 Task: Open a blank sheet, save the file as loyalty.epub Insert a table '2 by 3' In first column, add headers, 'Movie, Genre'. Under first header add  Inception, The Avengers. Under second header add  Thriller, Action. Change table style to  Green
Action: Mouse moved to (242, 129)
Screenshot: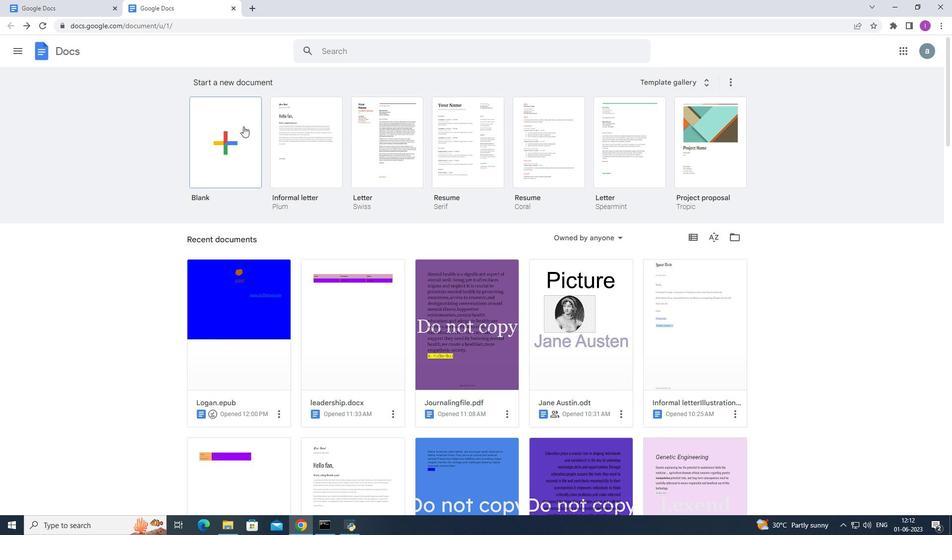 
Action: Mouse pressed left at (242, 129)
Screenshot: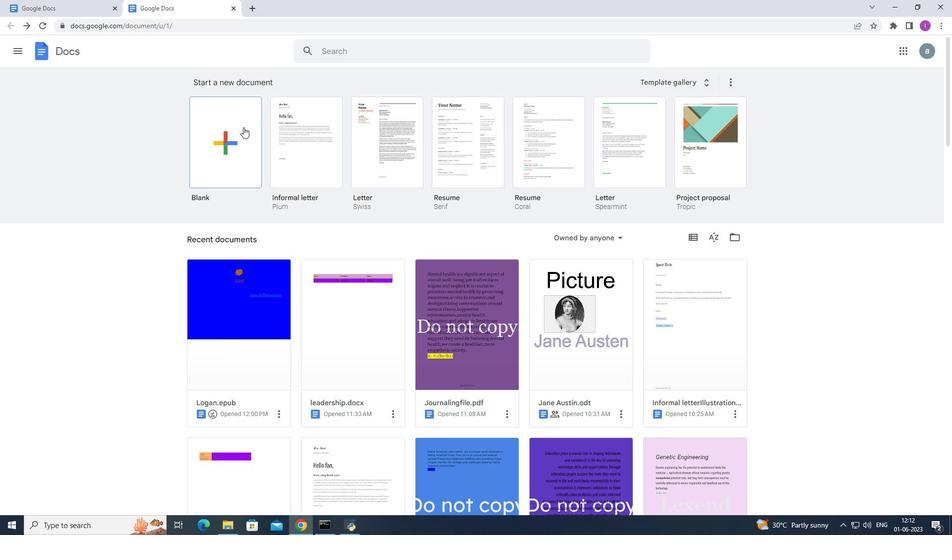 
Action: Mouse moved to (110, 46)
Screenshot: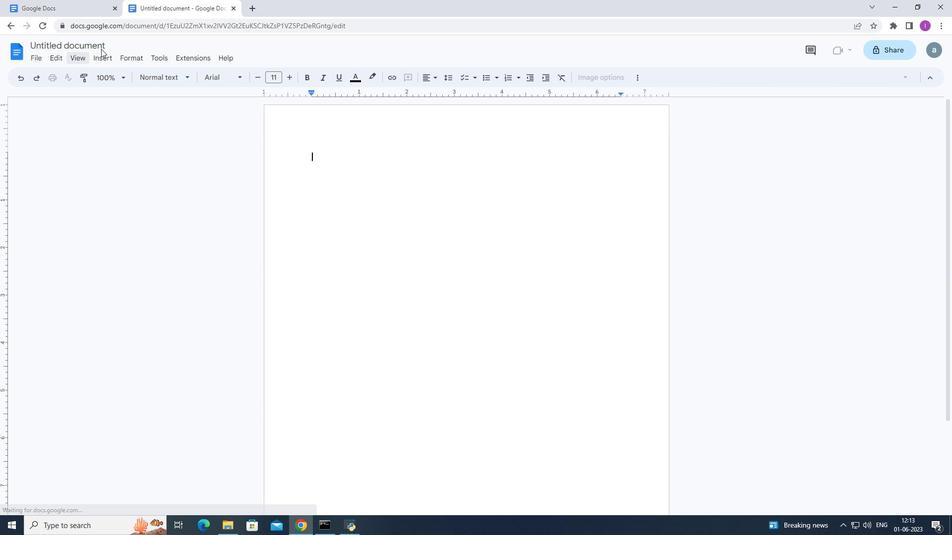 
Action: Mouse pressed left at (110, 46)
Screenshot: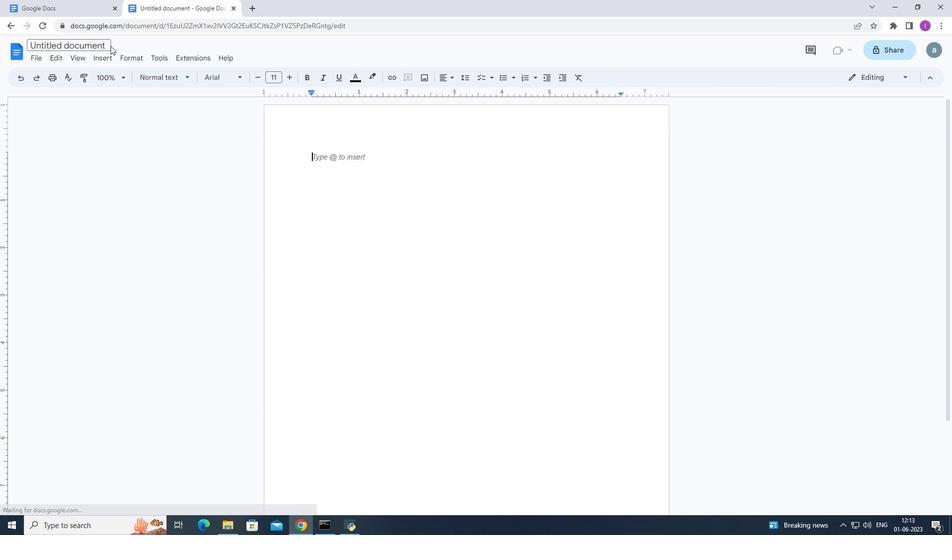 
Action: Mouse moved to (488, 98)
Screenshot: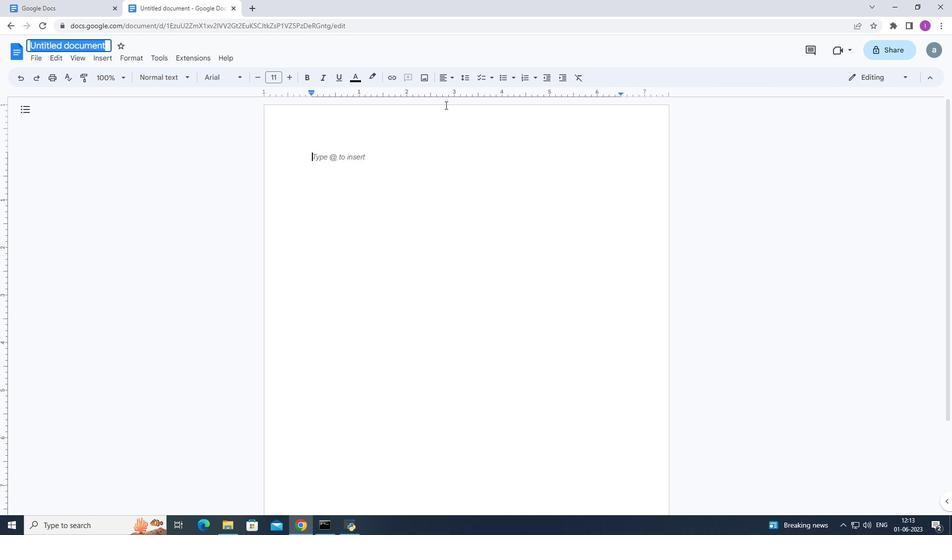 
Action: Key pressed loyalyt<Key.backspace><Key.backspace>ty.epub
Screenshot: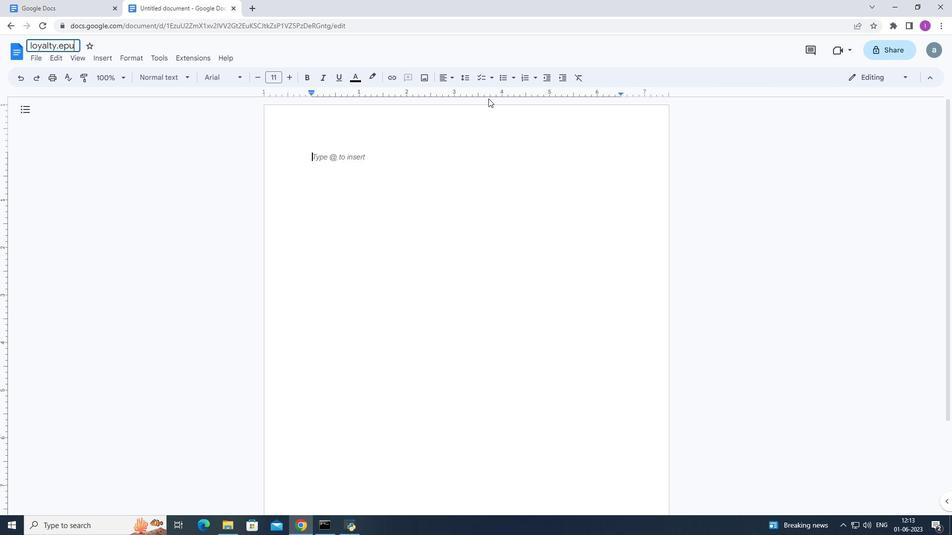 
Action: Mouse moved to (453, 297)
Screenshot: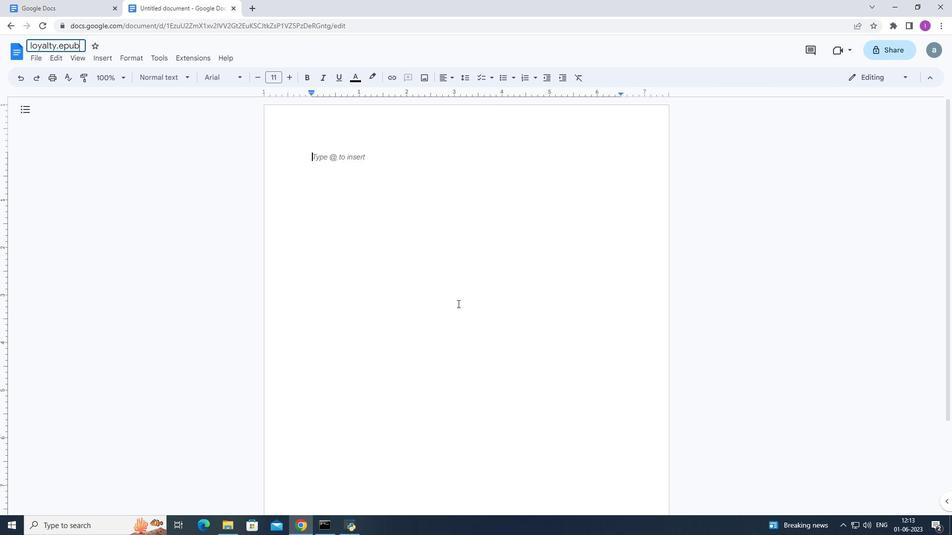 
Action: Mouse pressed left at (453, 297)
Screenshot: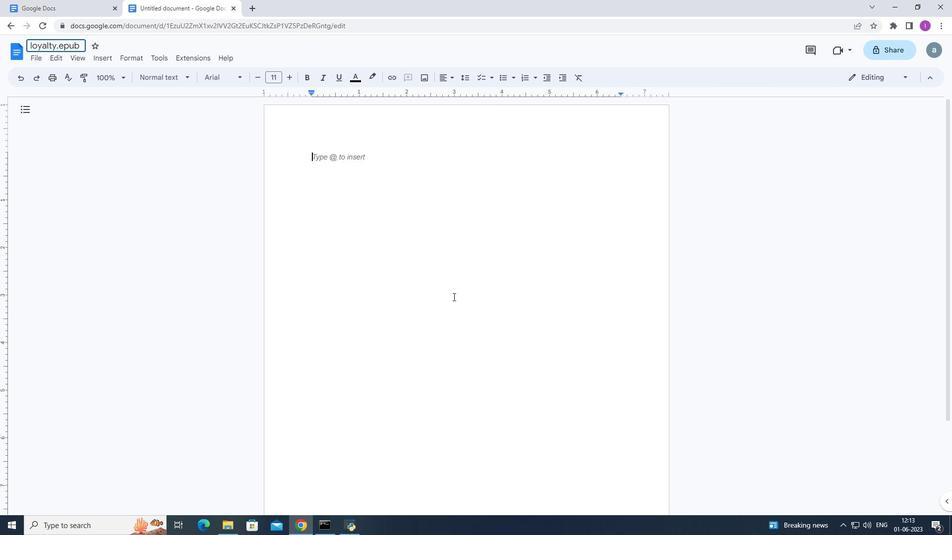 
Action: Mouse moved to (104, 62)
Screenshot: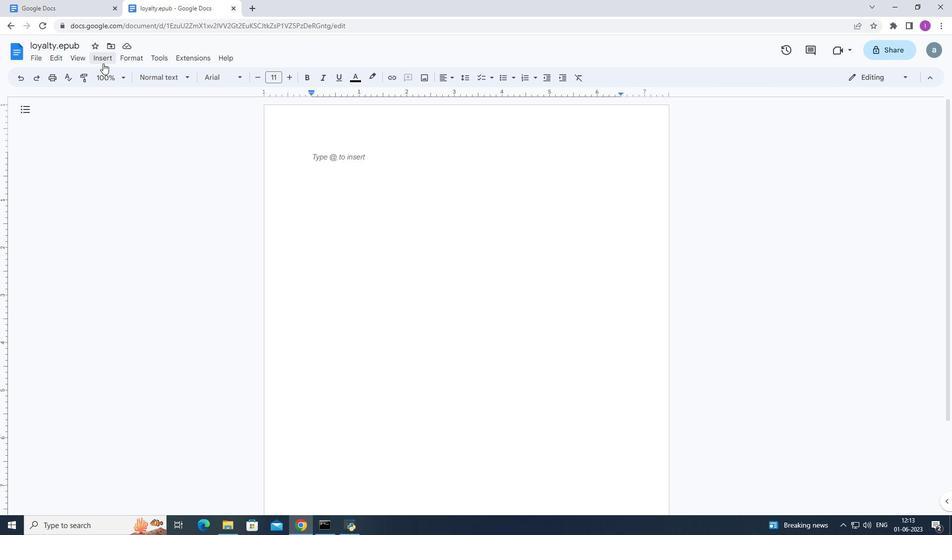 
Action: Mouse pressed left at (104, 62)
Screenshot: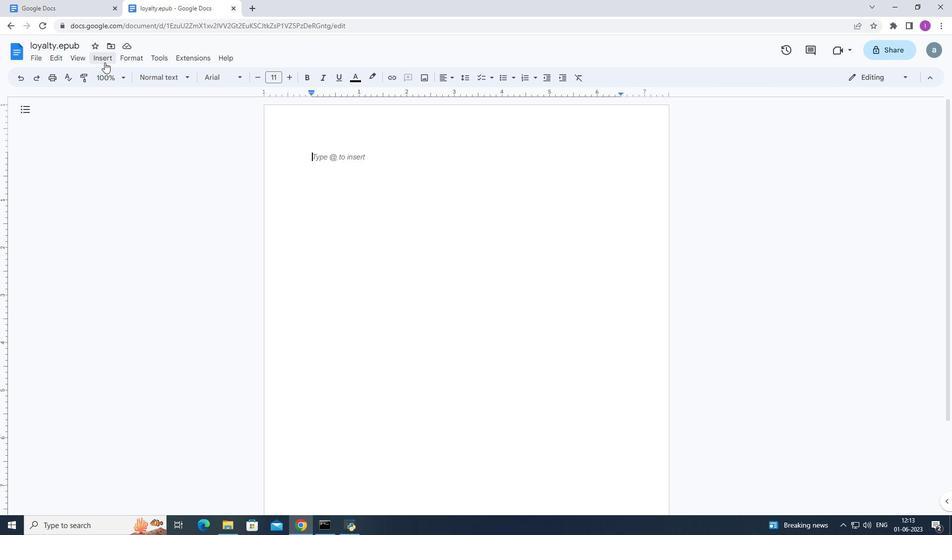 
Action: Mouse moved to (262, 134)
Screenshot: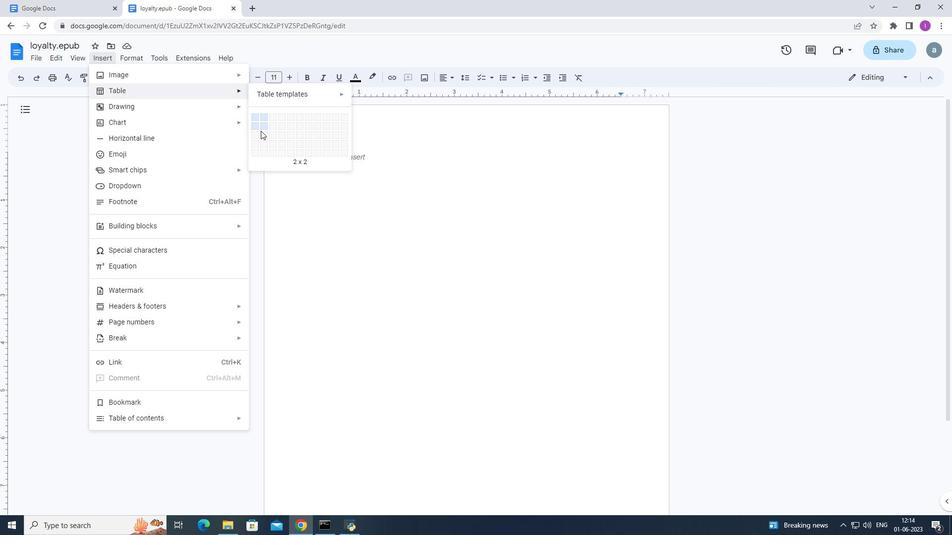 
Action: Mouse pressed left at (262, 134)
Screenshot: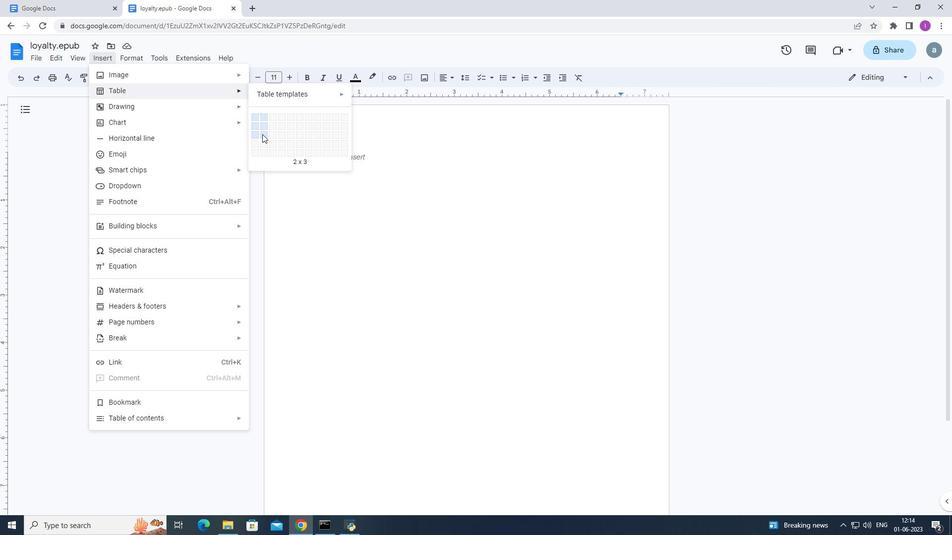 
Action: Mouse moved to (433, 223)
Screenshot: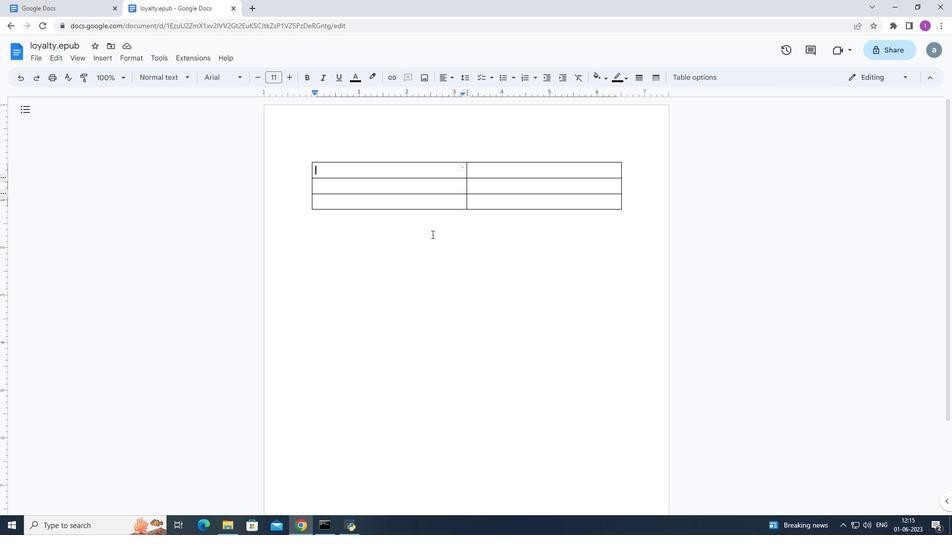 
Action: Key pressed <Key.shift>Movir<Key.backspace>e
Screenshot: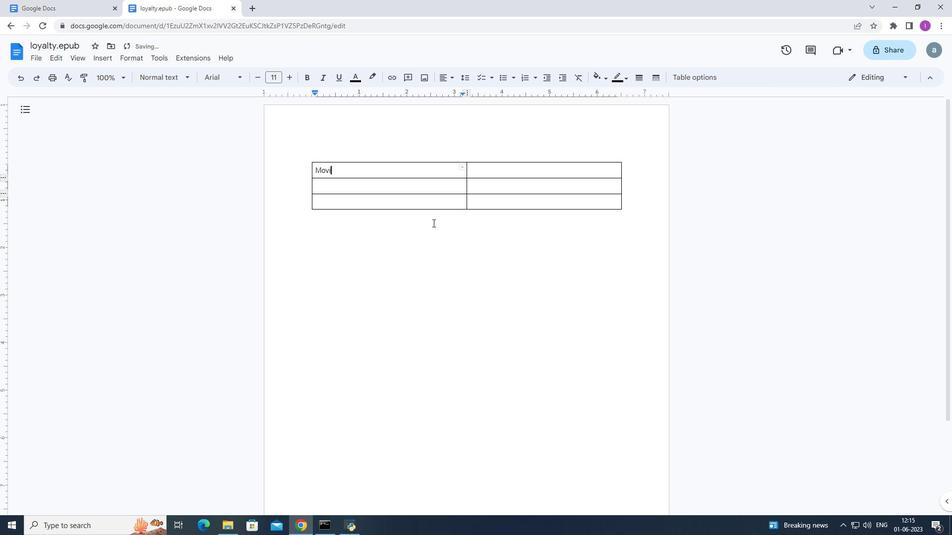 
Action: Mouse moved to (533, 173)
Screenshot: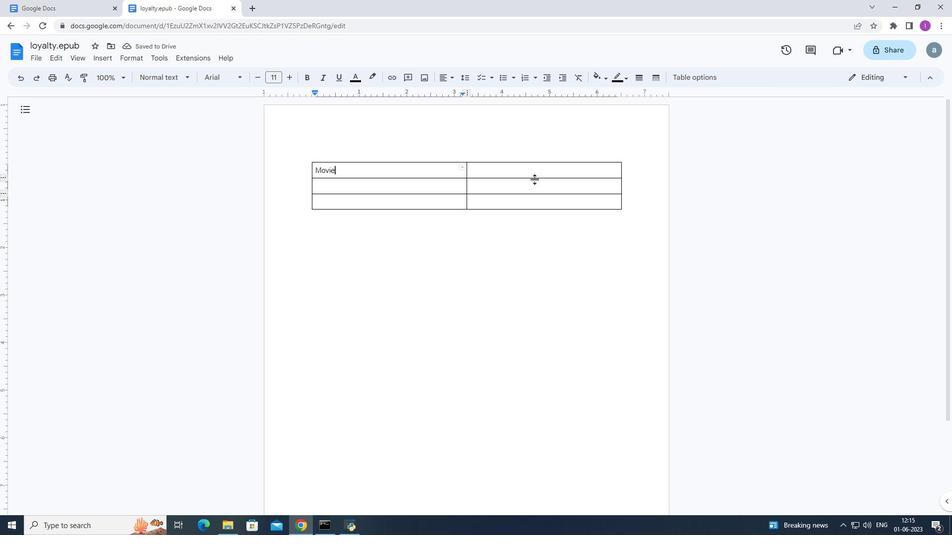 
Action: Mouse pressed left at (533, 173)
Screenshot: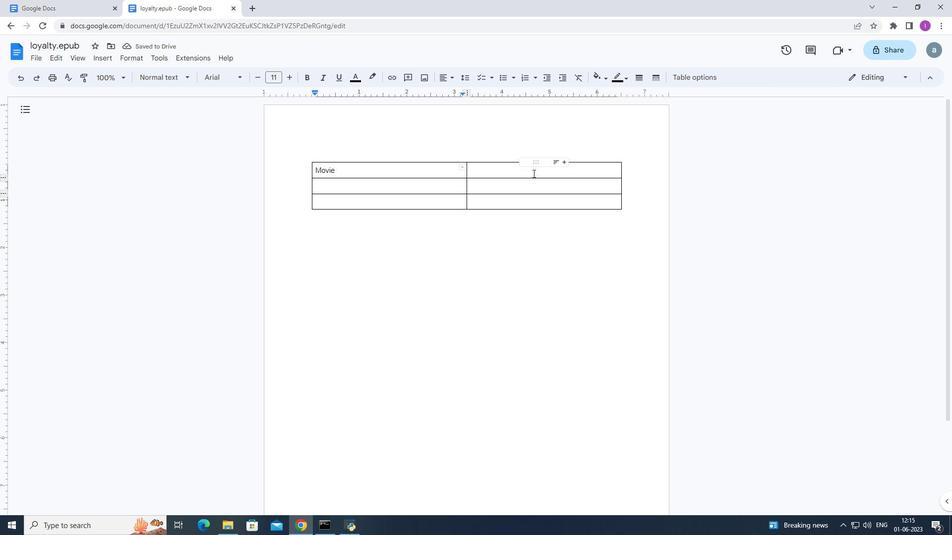 
Action: Mouse moved to (548, 173)
Screenshot: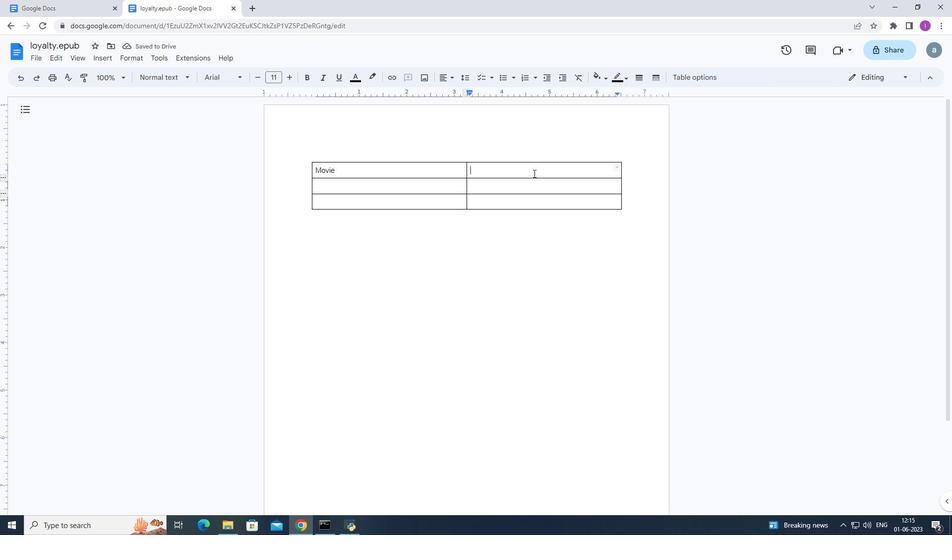 
Action: Key pressed <Key.shift><Key.shift><Key.shift><Key.shift><Key.shift><Key.shift><Key.shift>Genre
Screenshot: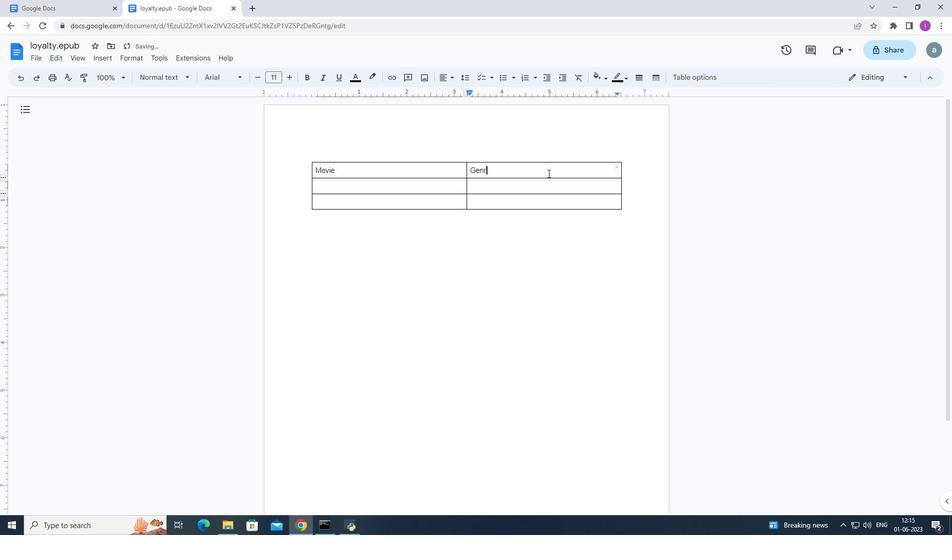 
Action: Mouse moved to (324, 186)
Screenshot: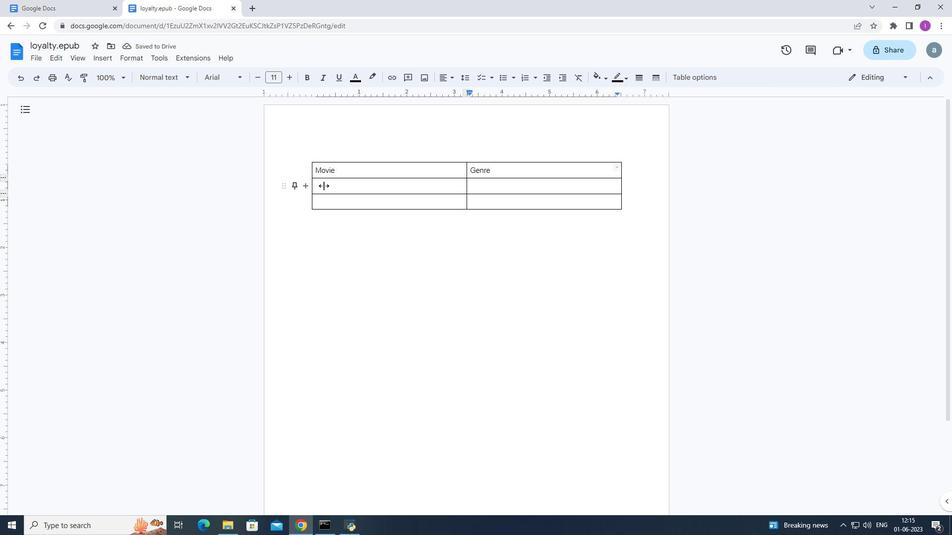 
Action: Mouse pressed left at (324, 186)
Screenshot: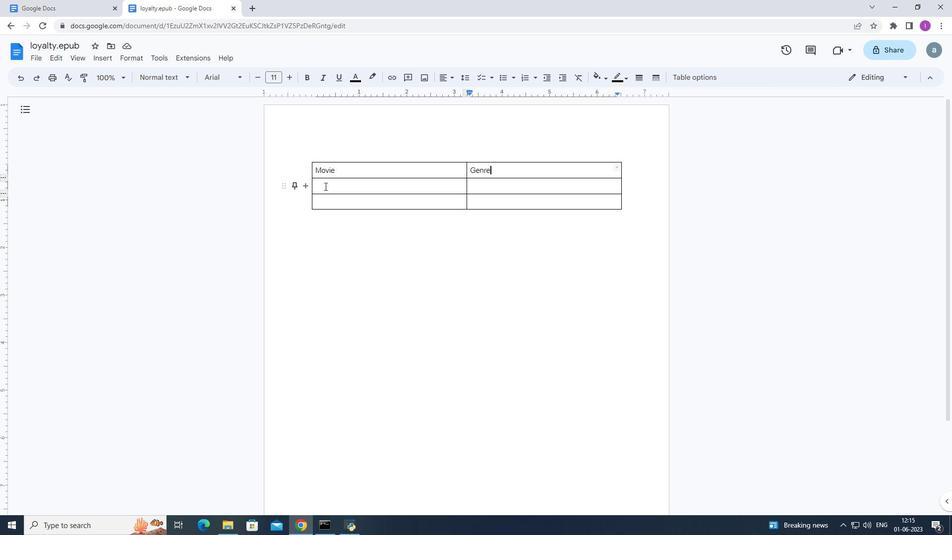 
Action: Mouse moved to (428, 208)
Screenshot: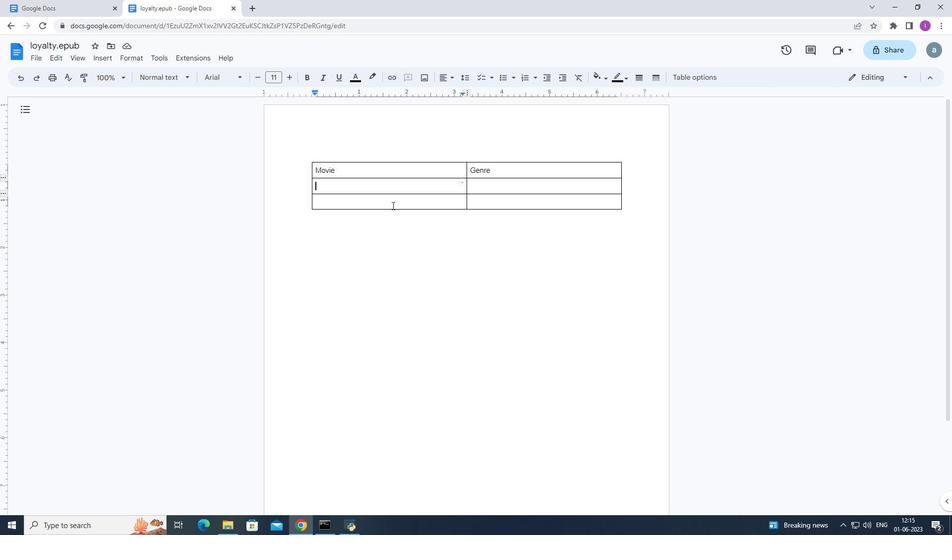 
Action: Key pressed <Key.shift>Inceo<Key.backspace>ption
Screenshot: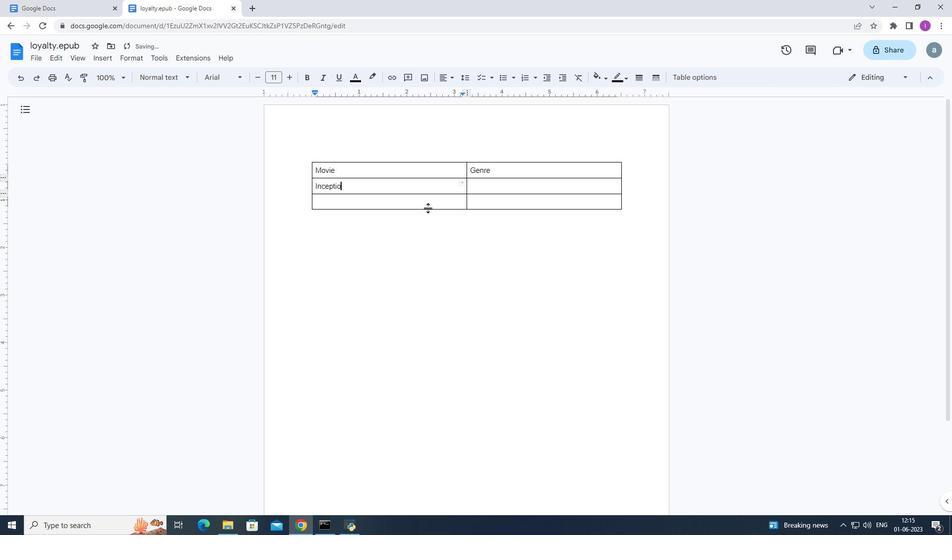
Action: Mouse moved to (477, 189)
Screenshot: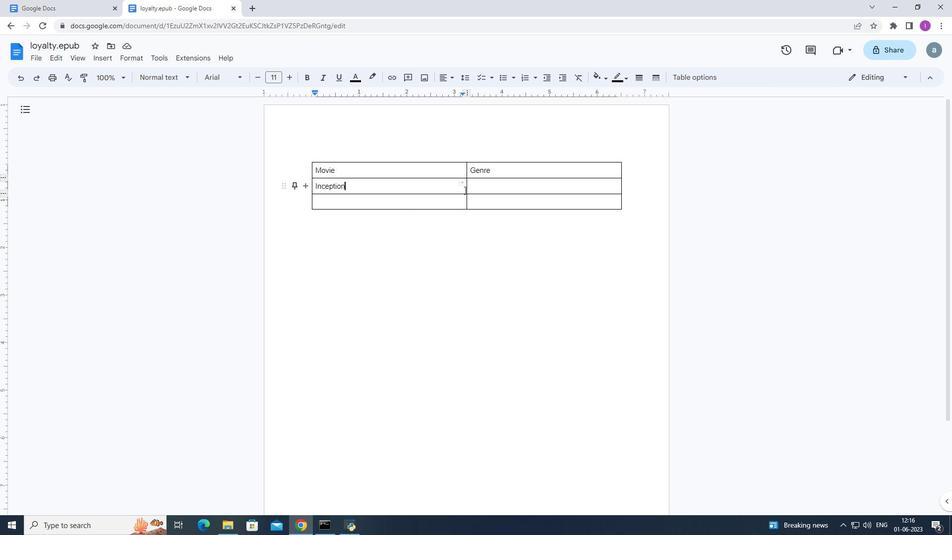 
Action: Mouse pressed left at (477, 189)
Screenshot: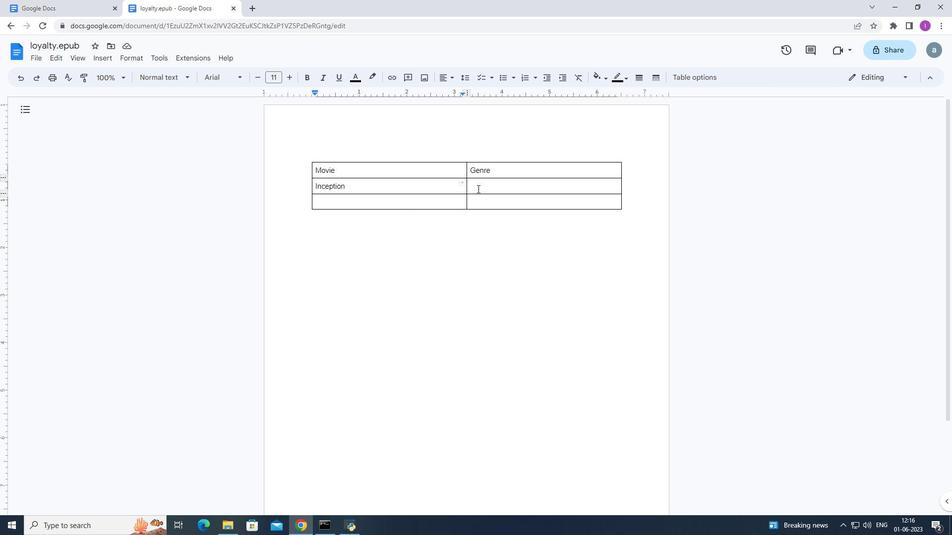 
Action: Mouse moved to (573, 187)
Screenshot: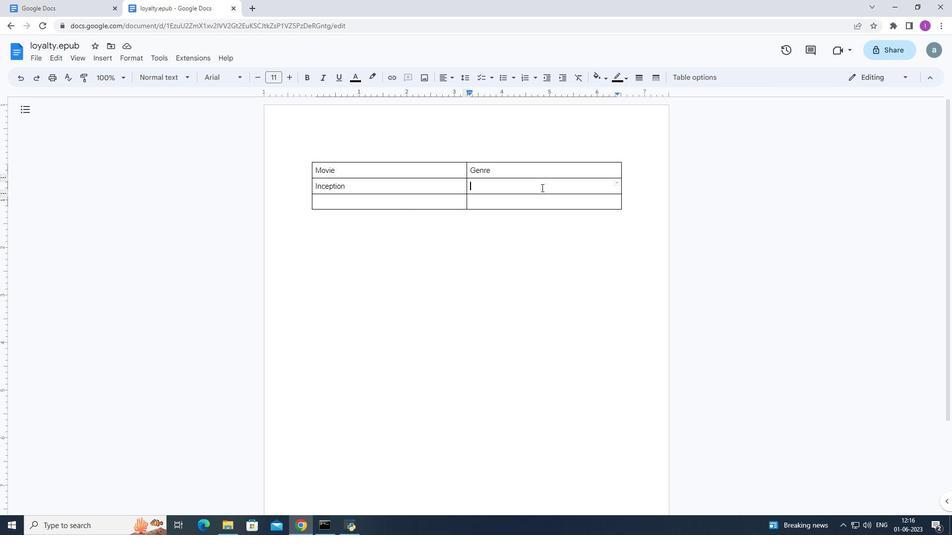 
Action: Key pressed <Key.shift>The<Key.space><Key.shift><Key.shift><Key.shift><Key.shift><Key.shift><Key.shift><Key.shift><Key.shift><Key.shift><Key.shift><Key.shift><Key.shift><Key.shift><Key.shift><Key.shift><Key.shift><Key.shift><Key.shift><Key.shift><Key.shift><Key.shift><Key.shift><Key.shift><Key.shift><Key.shift><Key.shift><Key.shift><Key.shift><Key.shift>Avengers
Screenshot: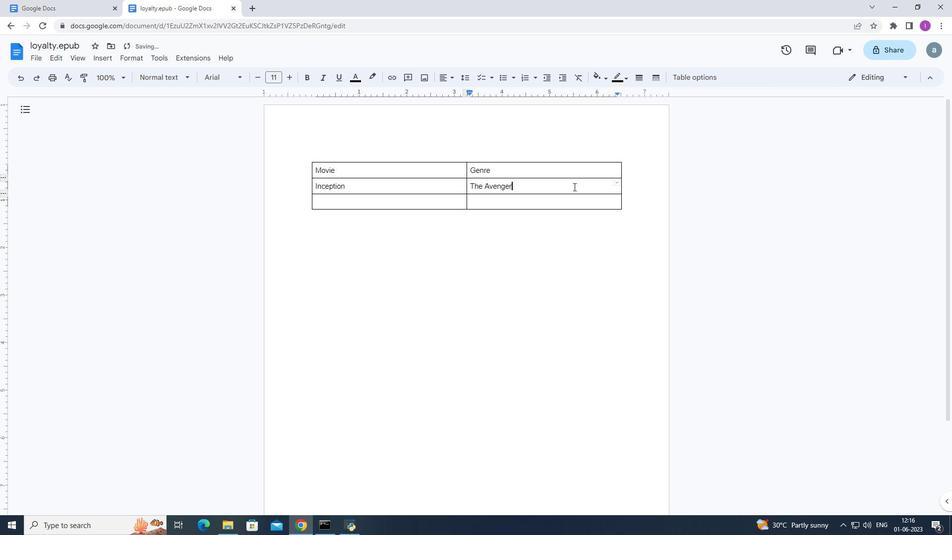 
Action: Mouse moved to (316, 206)
Screenshot: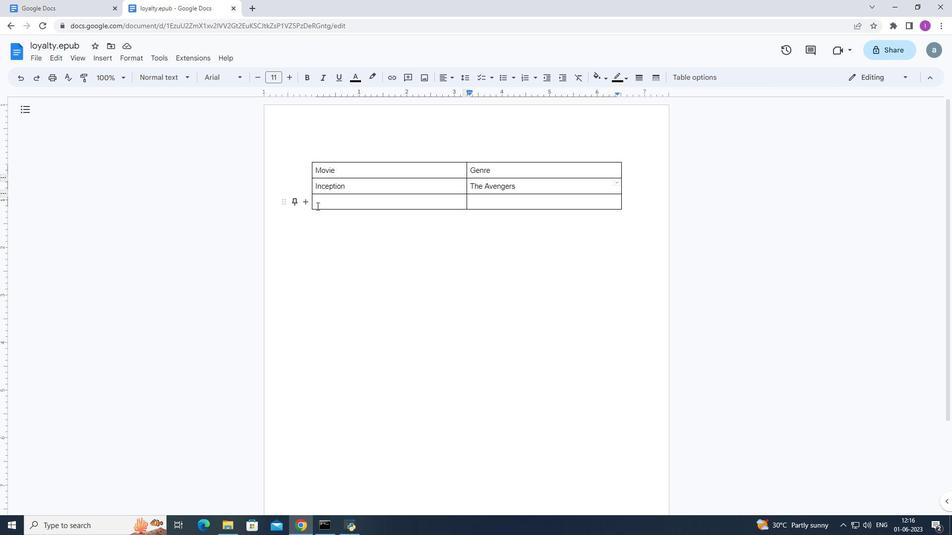 
Action: Mouse pressed left at (316, 206)
Screenshot: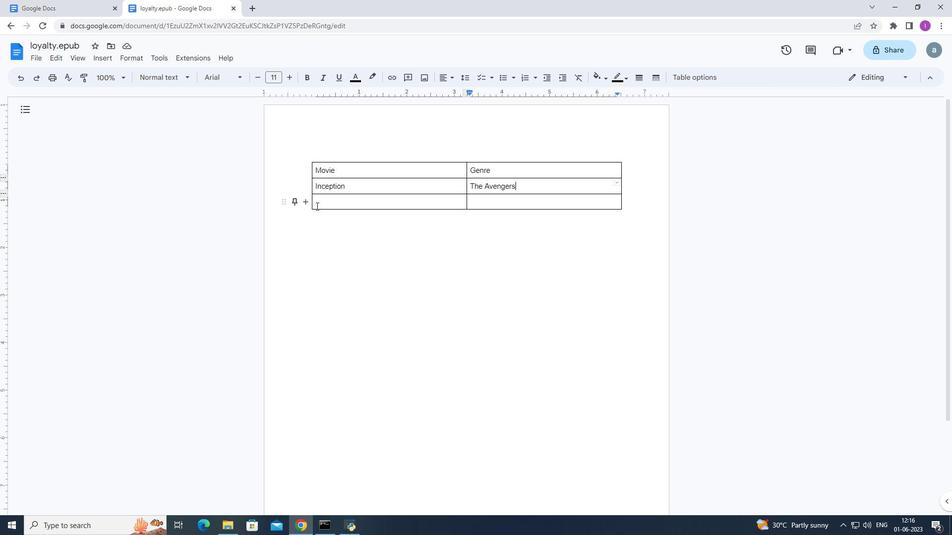 
Action: Mouse moved to (439, 192)
Screenshot: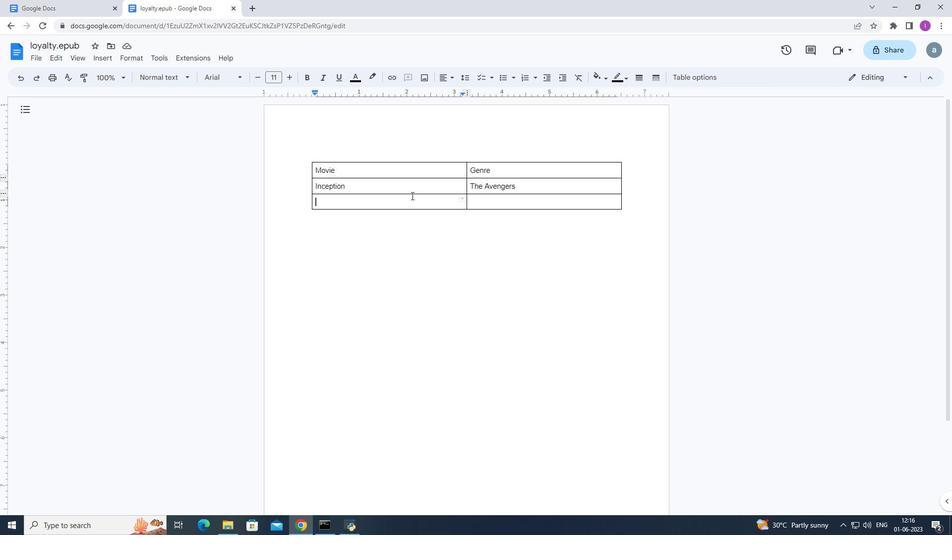 
Action: Key pressed <Key.shift>Thriller
Screenshot: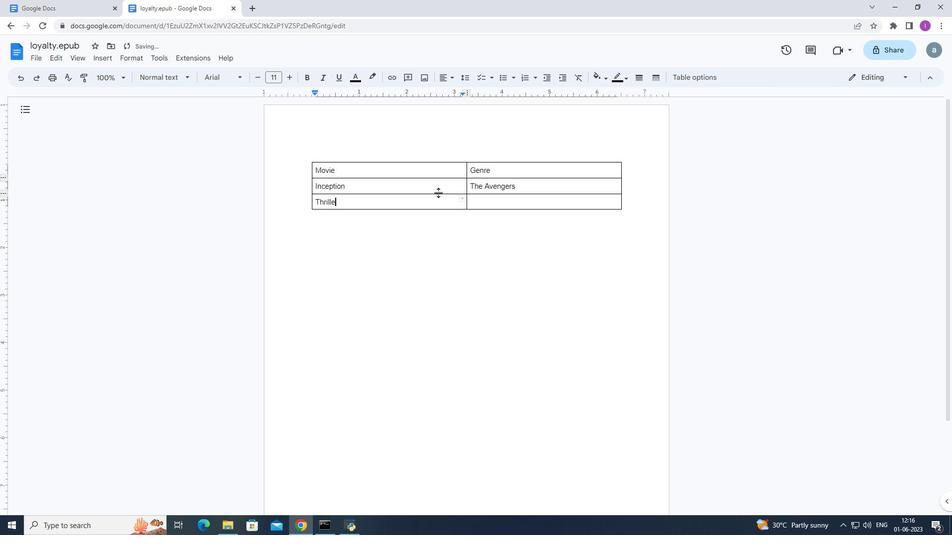 
Action: Mouse moved to (502, 199)
Screenshot: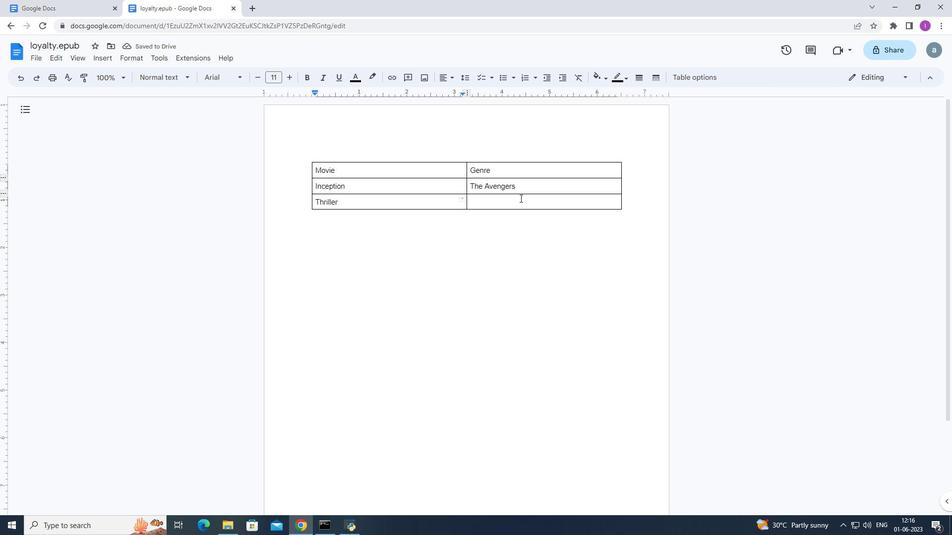 
Action: Mouse pressed left at (502, 199)
Screenshot: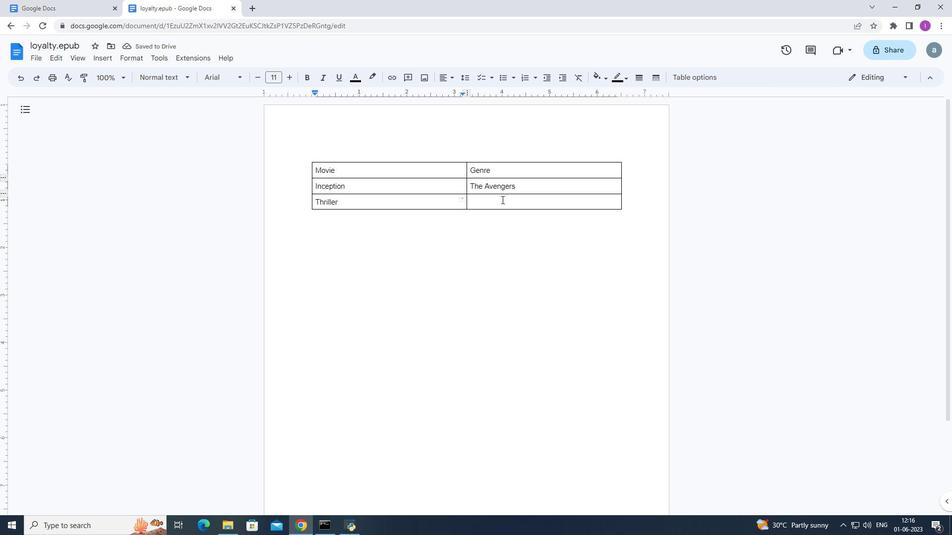 
Action: Mouse moved to (539, 200)
Screenshot: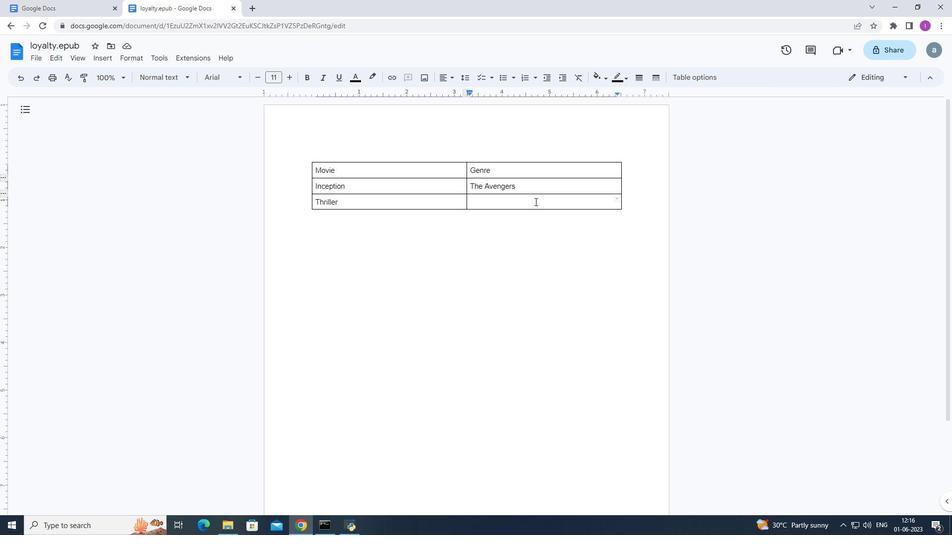 
Action: Key pressed <Key.shift>Action
Screenshot: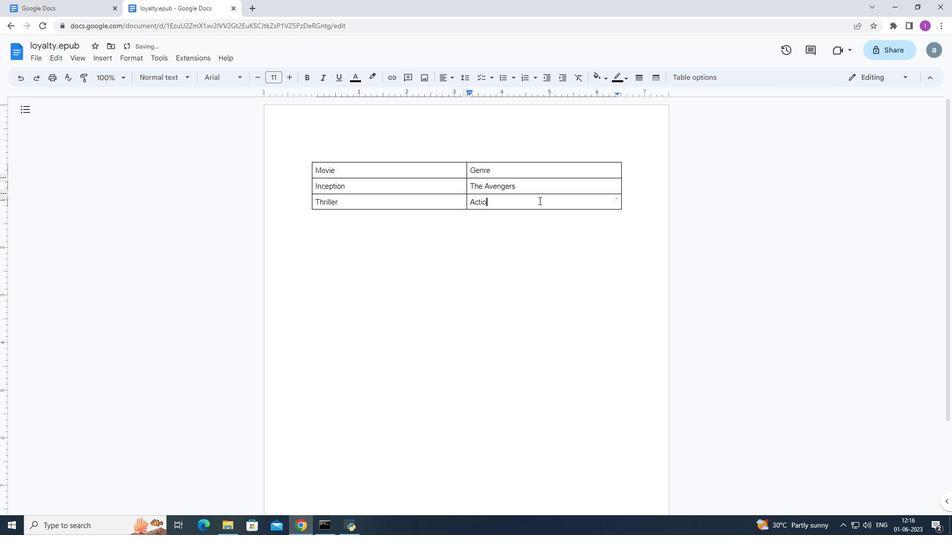 
Action: Mouse moved to (310, 159)
Screenshot: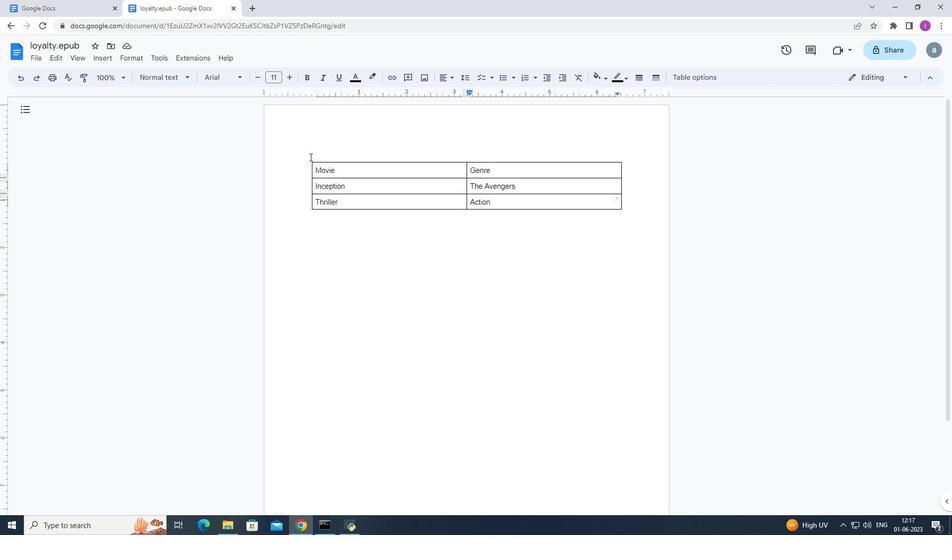
Action: Mouse pressed left at (310, 159)
Screenshot: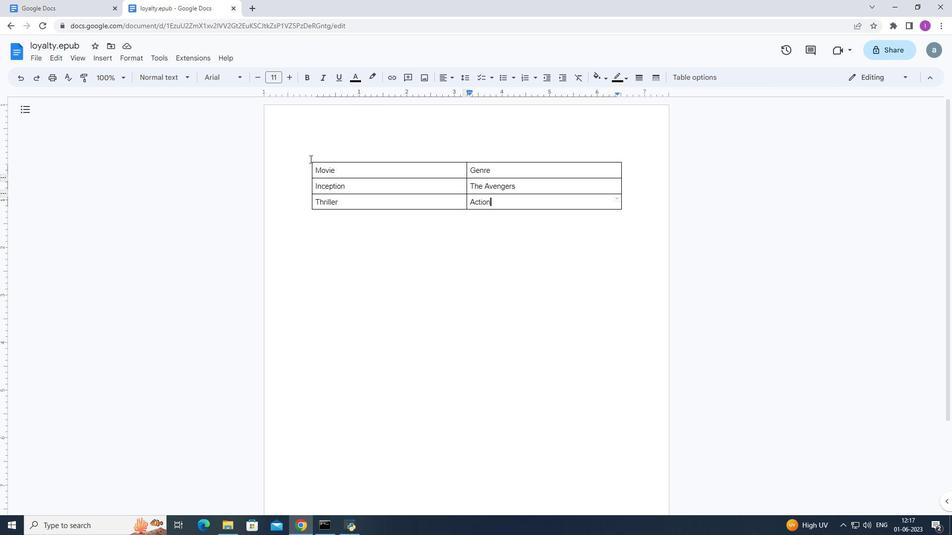 
Action: Mouse moved to (471, 128)
Screenshot: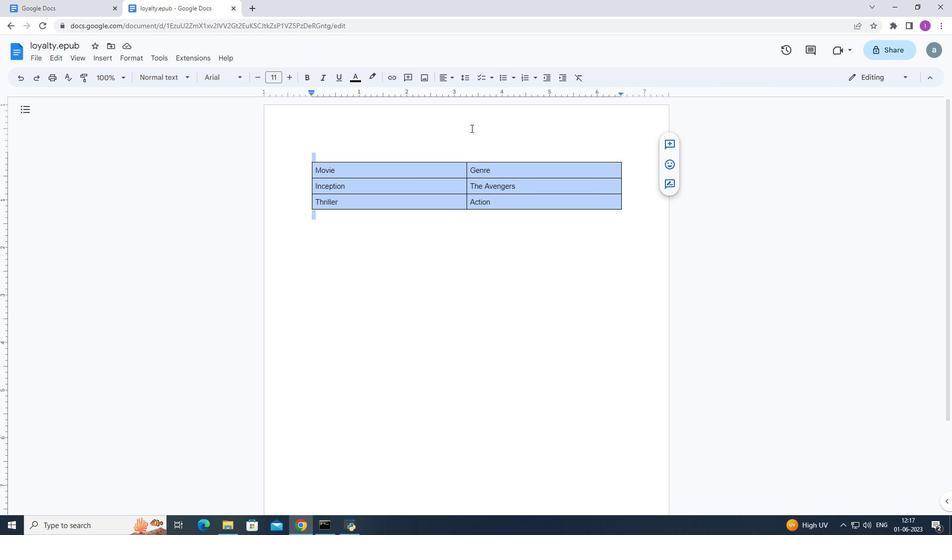 
Action: Mouse pressed left at (471, 128)
Screenshot: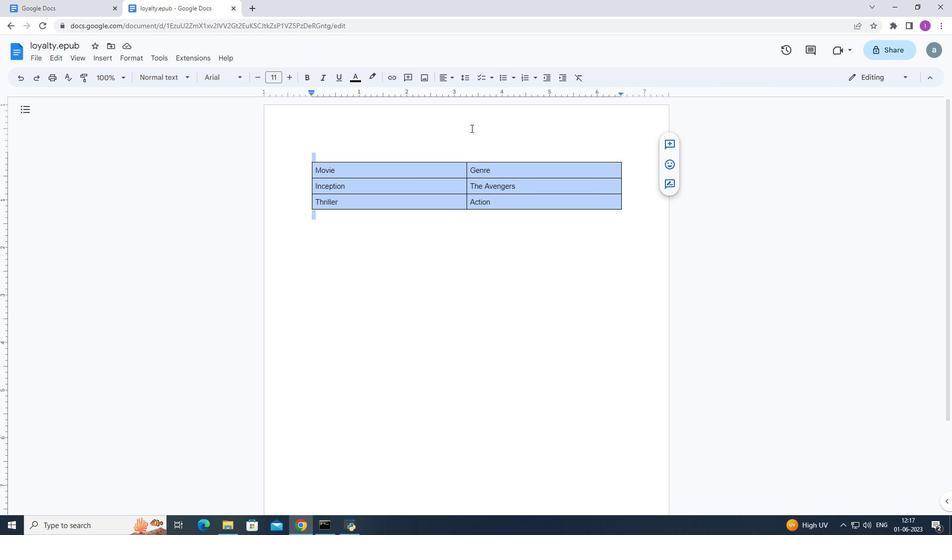 
Action: Mouse moved to (631, 211)
Screenshot: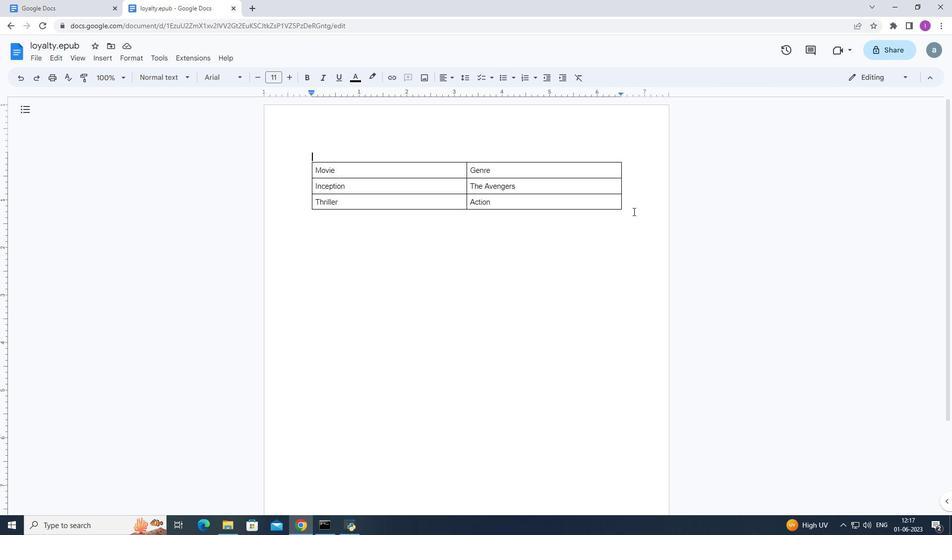 
Action: Mouse pressed left at (631, 211)
Screenshot: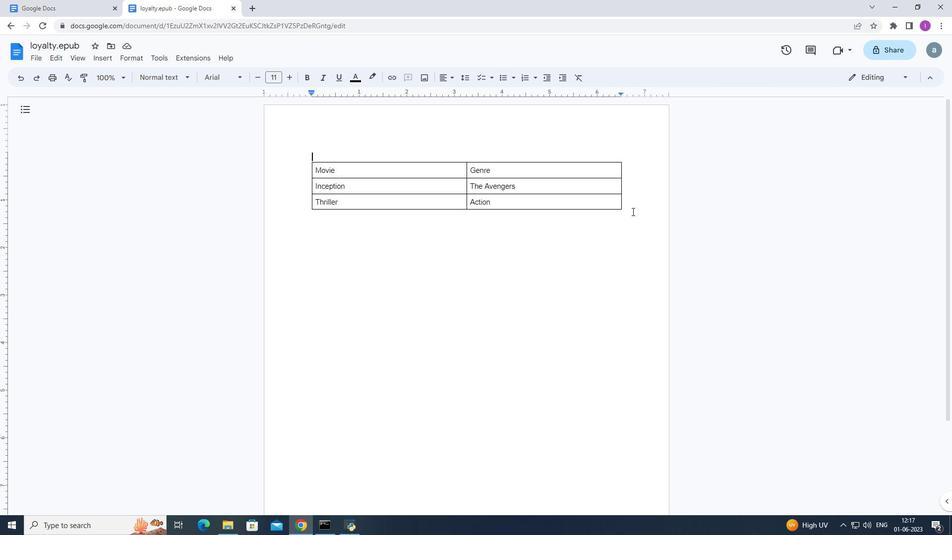 
Action: Mouse moved to (592, 76)
Screenshot: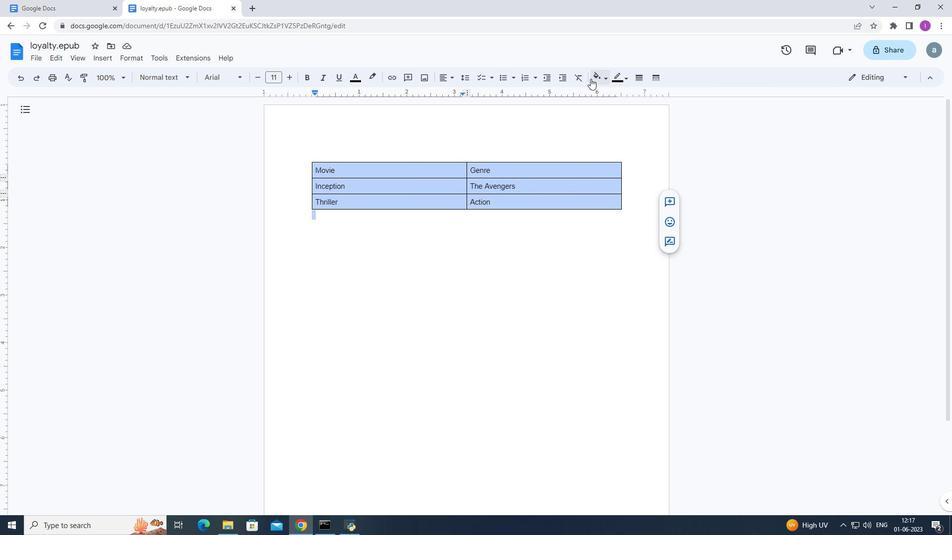 
Action: Mouse pressed left at (592, 76)
Screenshot: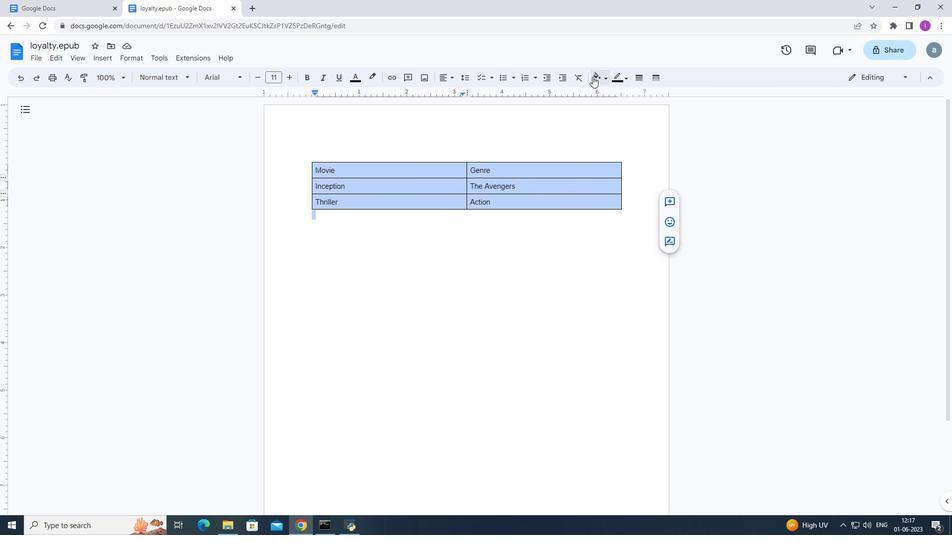
Action: Mouse moved to (645, 126)
Screenshot: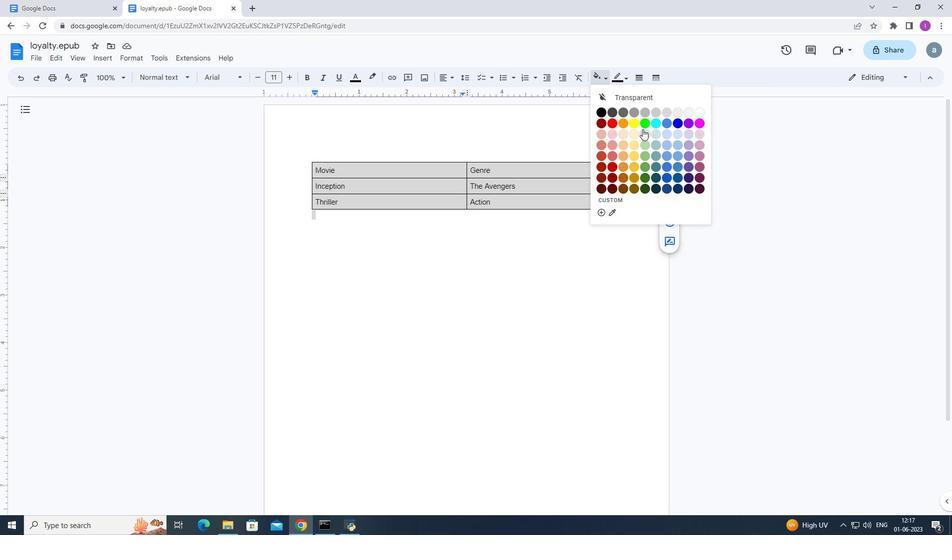 
Action: Mouse pressed left at (645, 126)
Screenshot: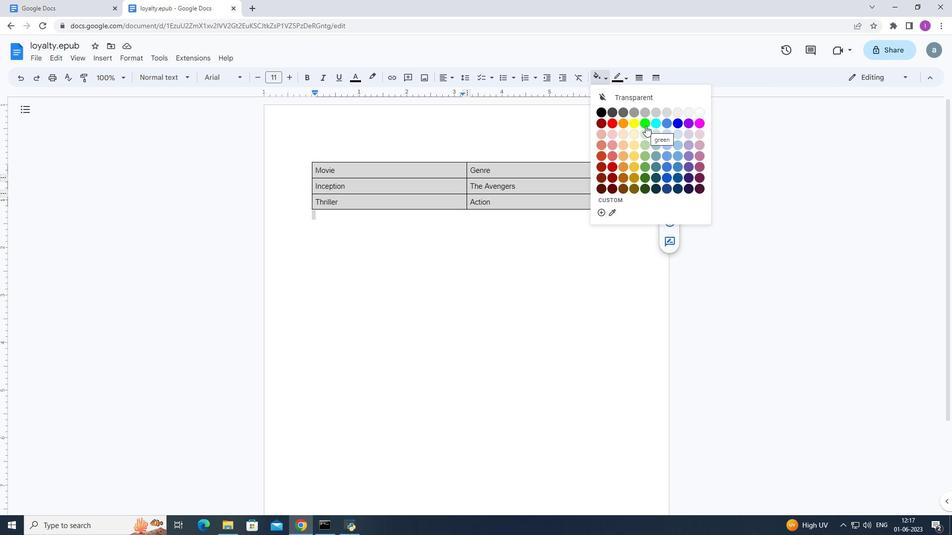 
Action: Mouse moved to (416, 301)
Screenshot: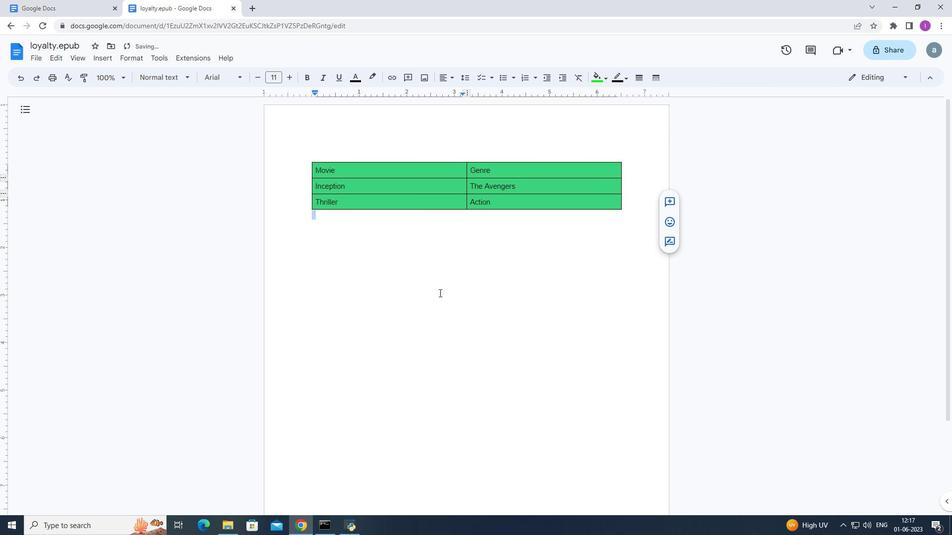
Action: Mouse pressed left at (416, 301)
Screenshot: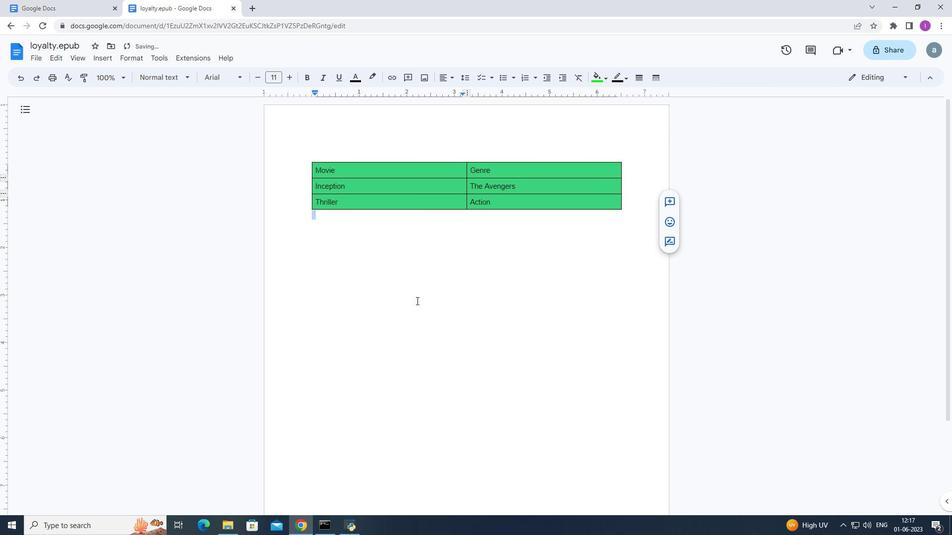 
Action: Mouse moved to (333, 336)
Screenshot: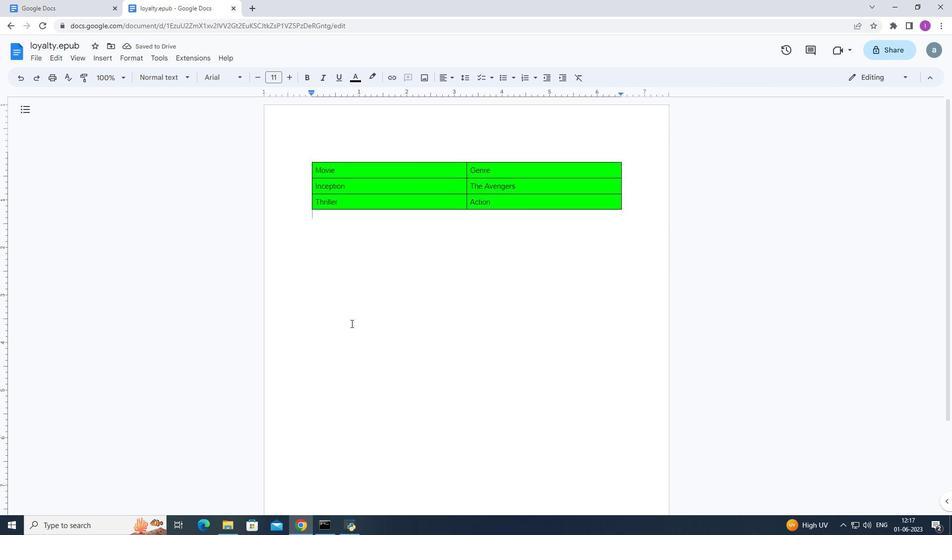 
